 Task: In the Contact  AubreyNelson60@iCloud.com, Log Email with description: 'Sent an email with a proposal to a potential buyer.'; Add date: '30 September, 2023', attach the document: Terms_and_conditions.doc. Logged in from softage.10@softage.net
Action: Mouse moved to (83, 49)
Screenshot: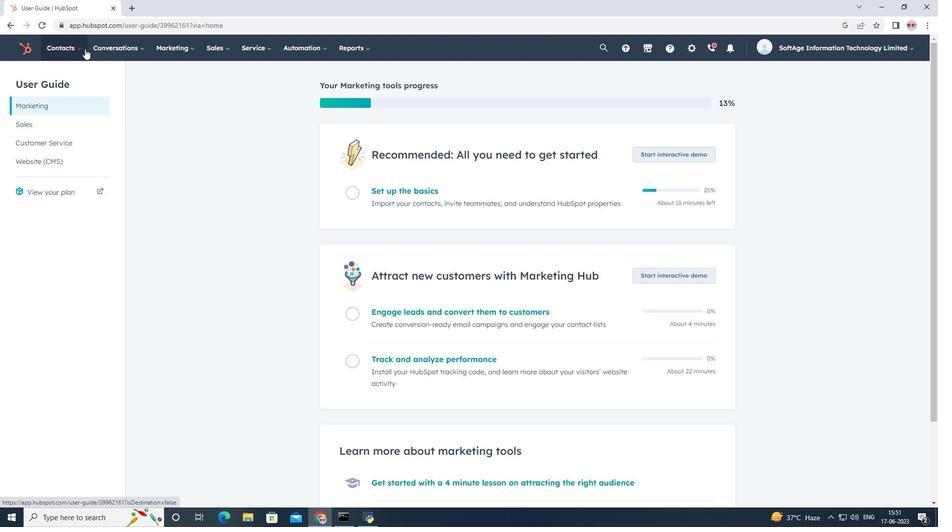 
Action: Mouse pressed left at (83, 49)
Screenshot: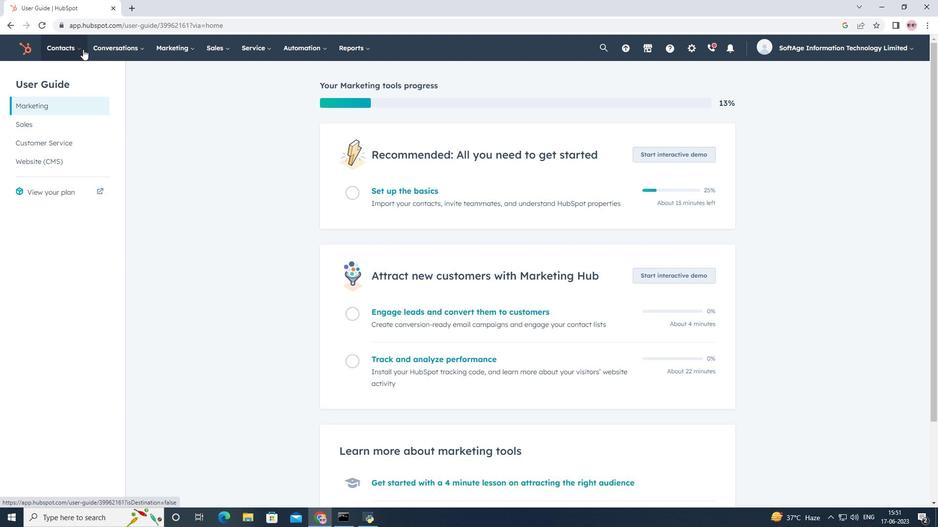 
Action: Mouse moved to (91, 82)
Screenshot: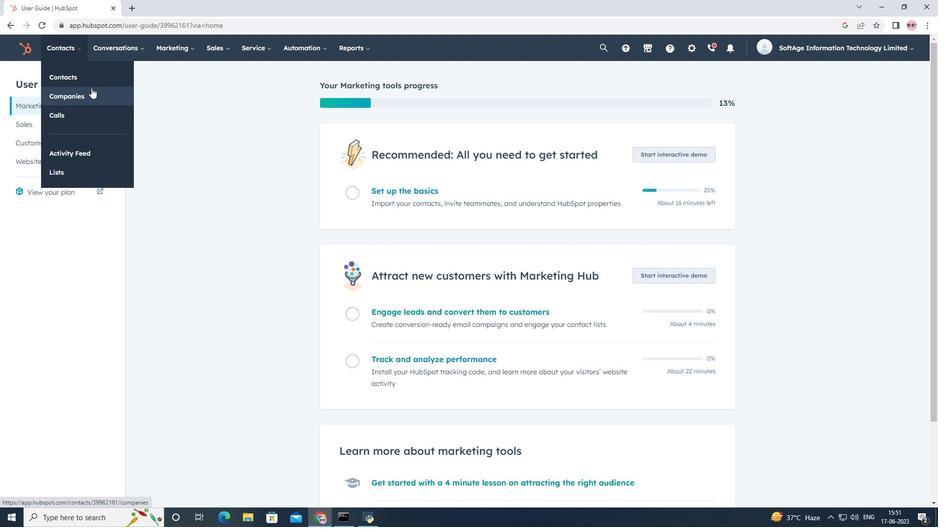 
Action: Mouse pressed left at (91, 82)
Screenshot: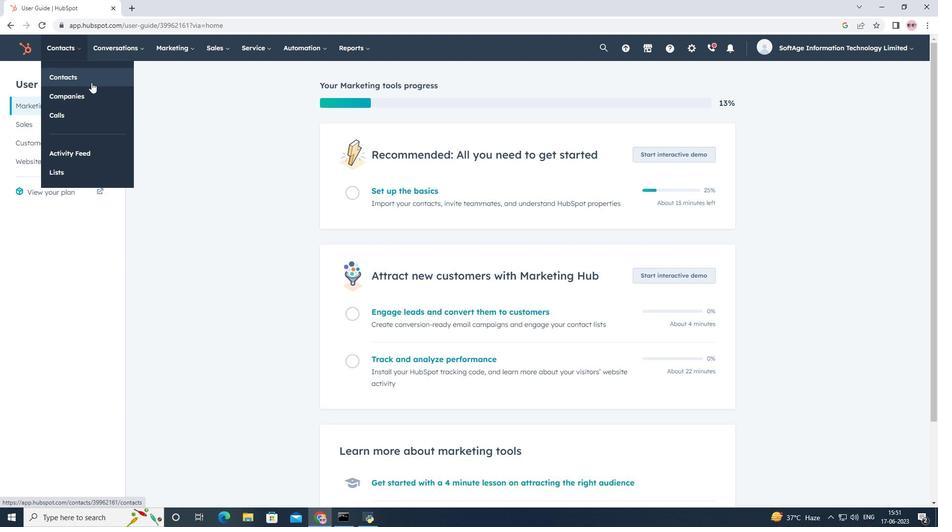 
Action: Mouse moved to (112, 157)
Screenshot: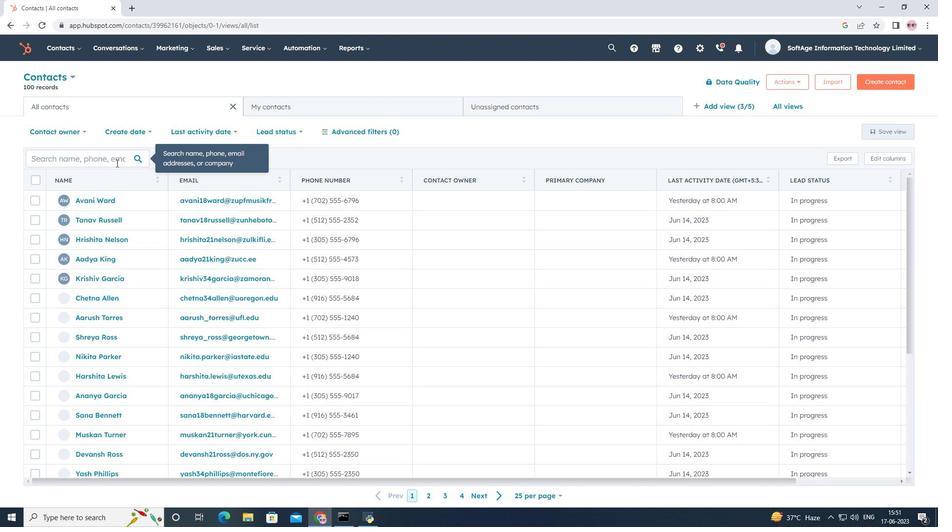 
Action: Mouse pressed left at (112, 157)
Screenshot: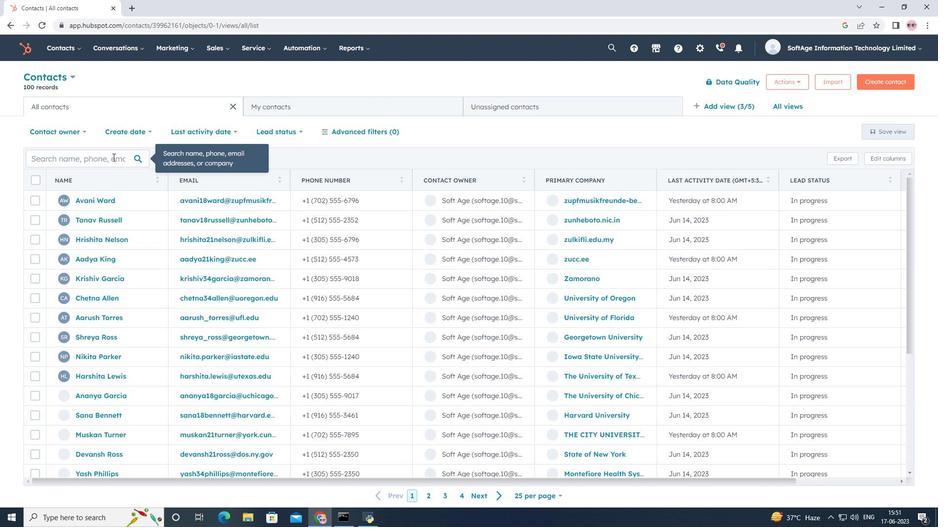 
Action: Key pressed <Key.shift>Aubrey<Key.shift>Nelson60<Key.shift><Key.shift>@<Key.shift>I<Key.backspace>i<Key.shift>Cloud.com
Screenshot: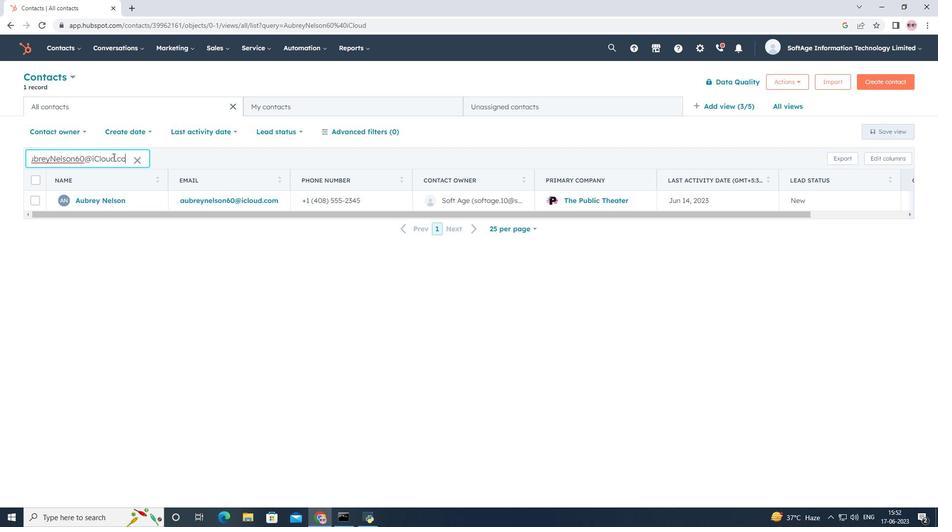 
Action: Mouse moved to (100, 203)
Screenshot: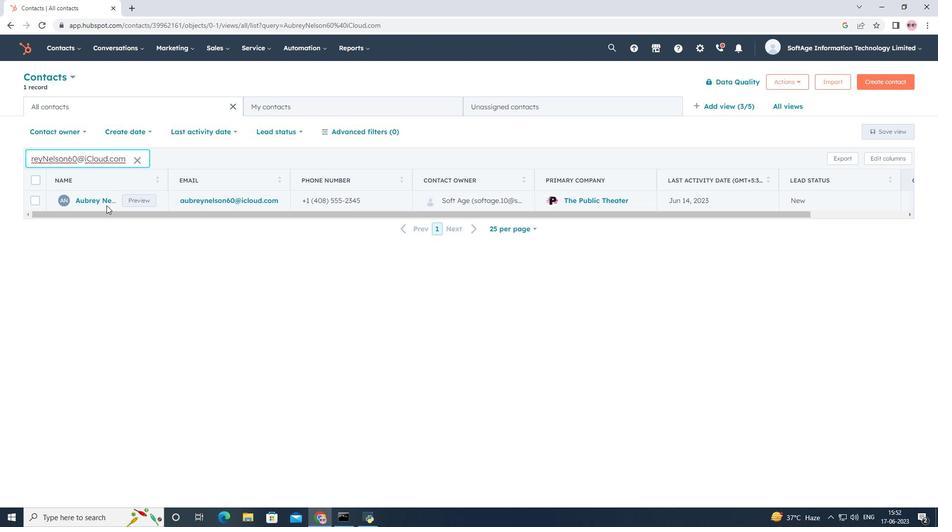 
Action: Mouse pressed left at (100, 203)
Screenshot: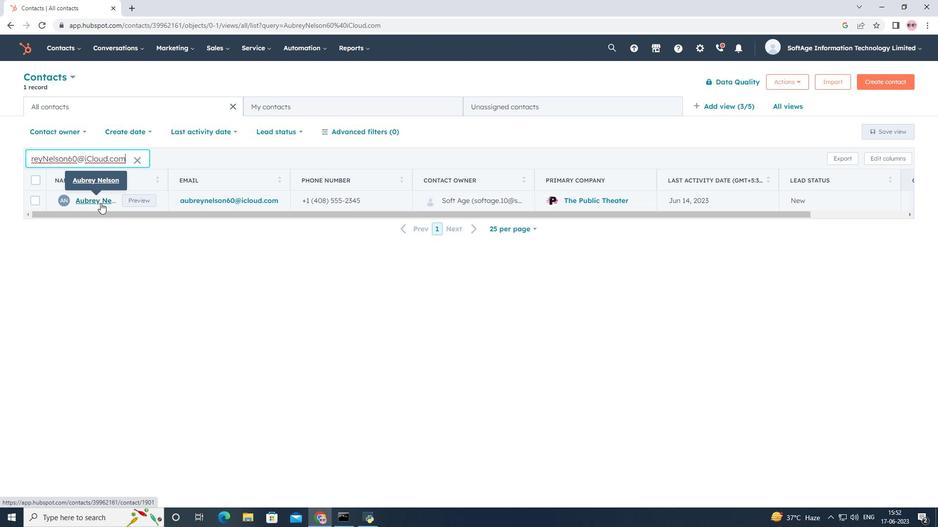 
Action: Mouse moved to (192, 163)
Screenshot: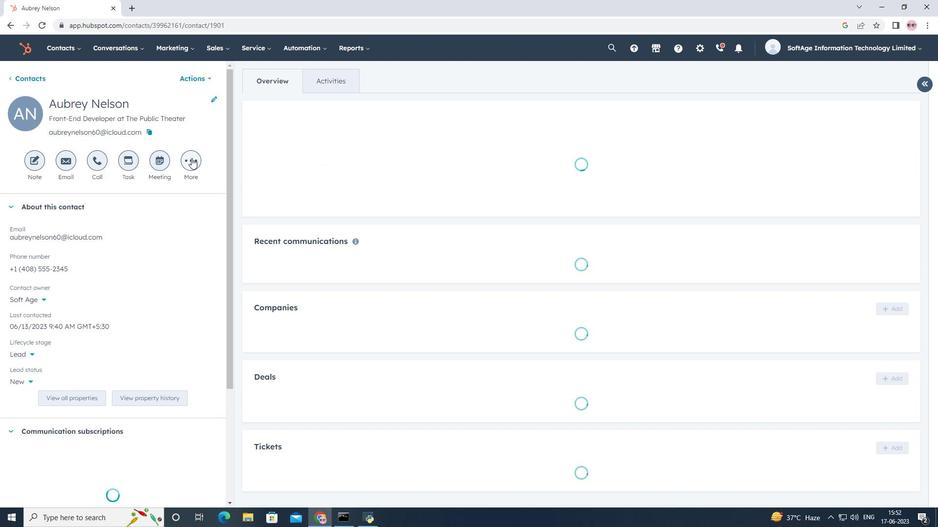 
Action: Mouse pressed left at (192, 163)
Screenshot: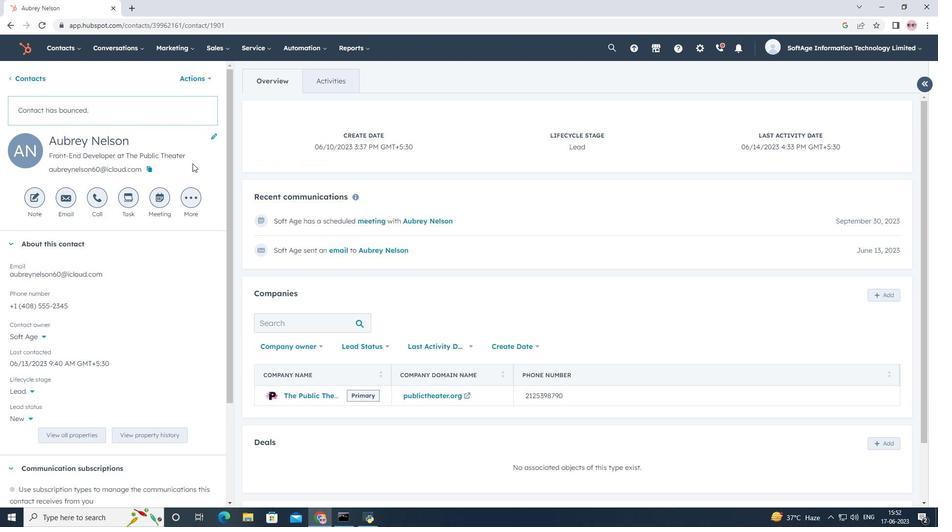 
Action: Mouse moved to (194, 195)
Screenshot: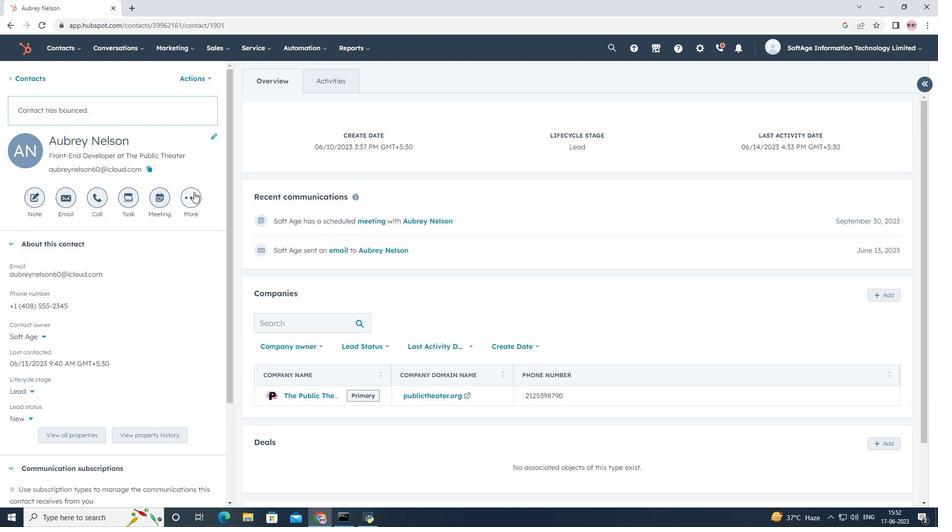 
Action: Mouse pressed left at (194, 195)
Screenshot: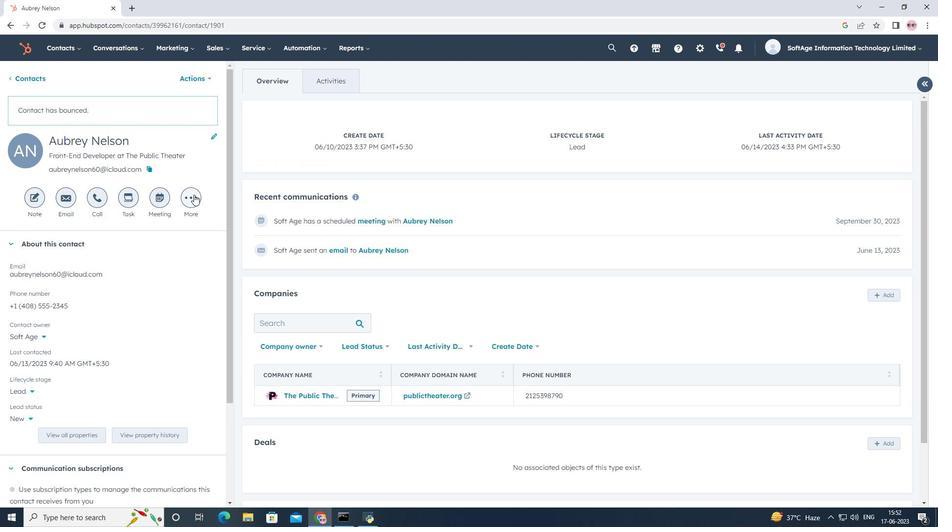 
Action: Mouse moved to (183, 316)
Screenshot: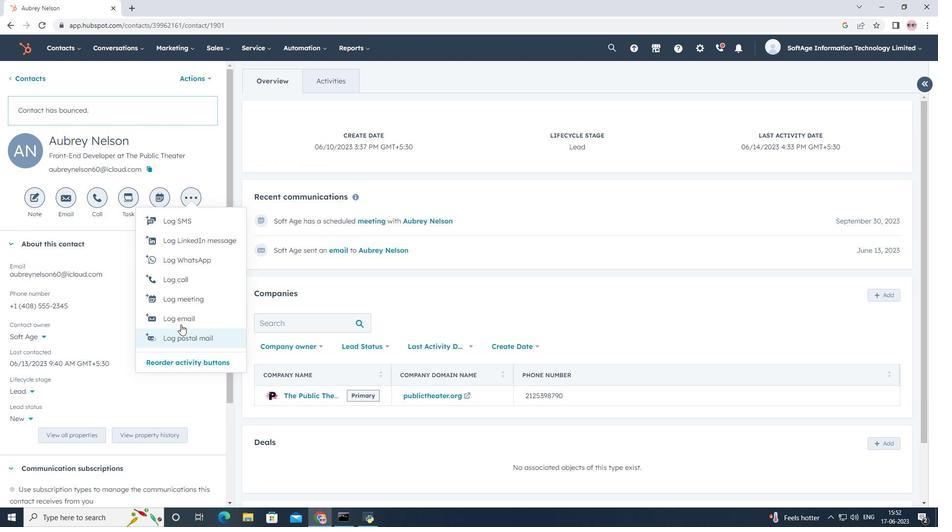 
Action: Mouse pressed left at (183, 316)
Screenshot: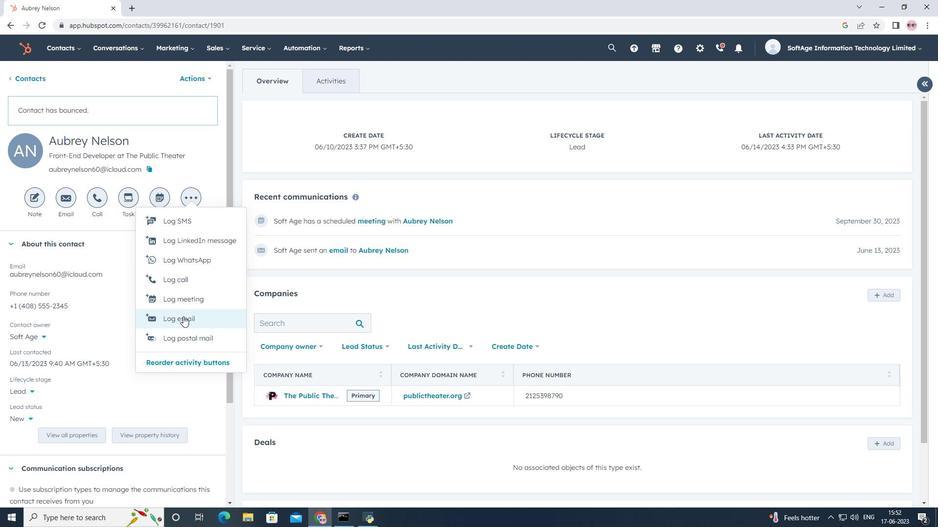 
Action: Mouse moved to (574, 371)
Screenshot: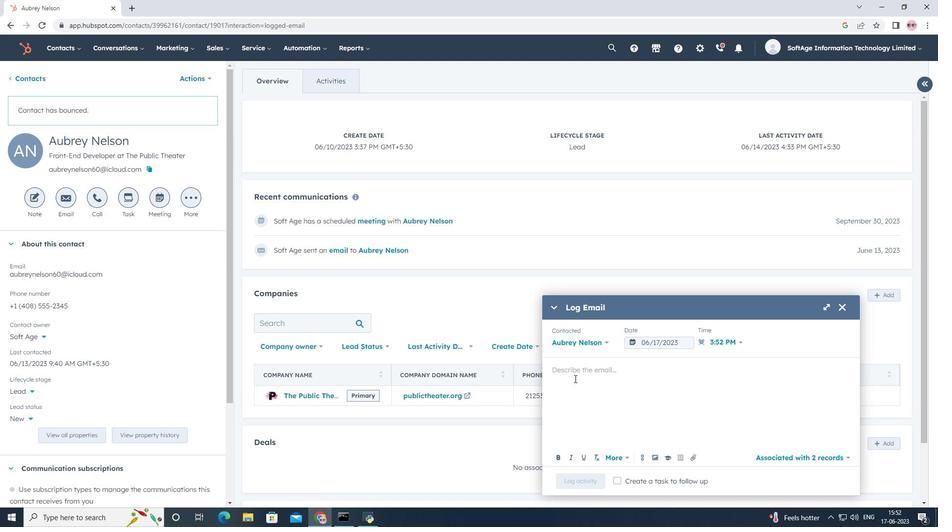 
Action: Mouse pressed left at (574, 371)
Screenshot: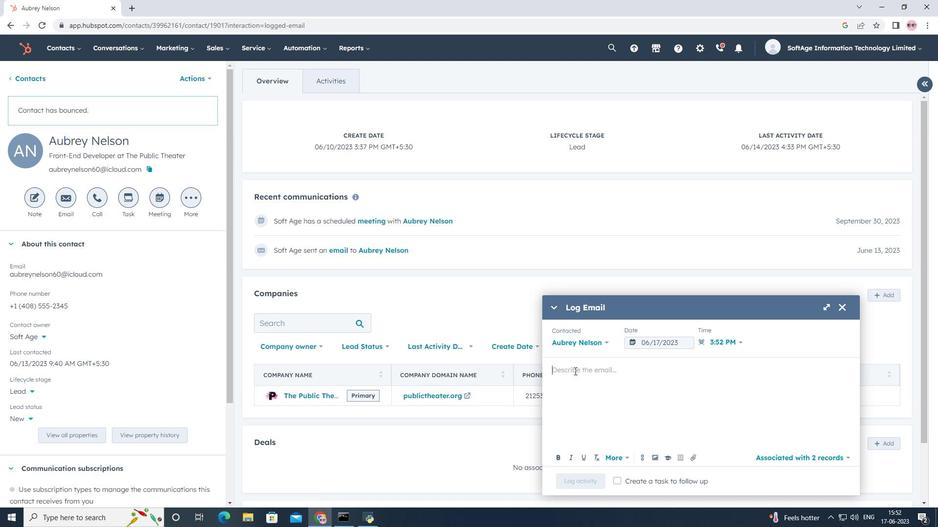 
Action: Key pressed <Key.shift><Key.shift>Sent<Key.space>an<Key.space><Key.shift><Key.shift><Key.shift>E<Key.backspace>email<Key.space>with<Key.space>a<Key.space>proposal<Key.space>to<Key.space>a<Key.space>potential<Key.space>buyer.
Screenshot: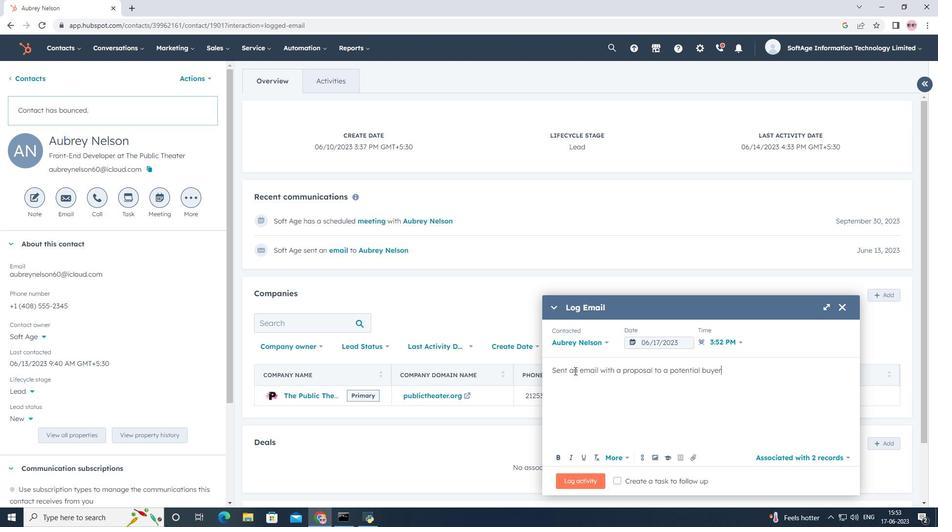 
Action: Mouse moved to (659, 345)
Screenshot: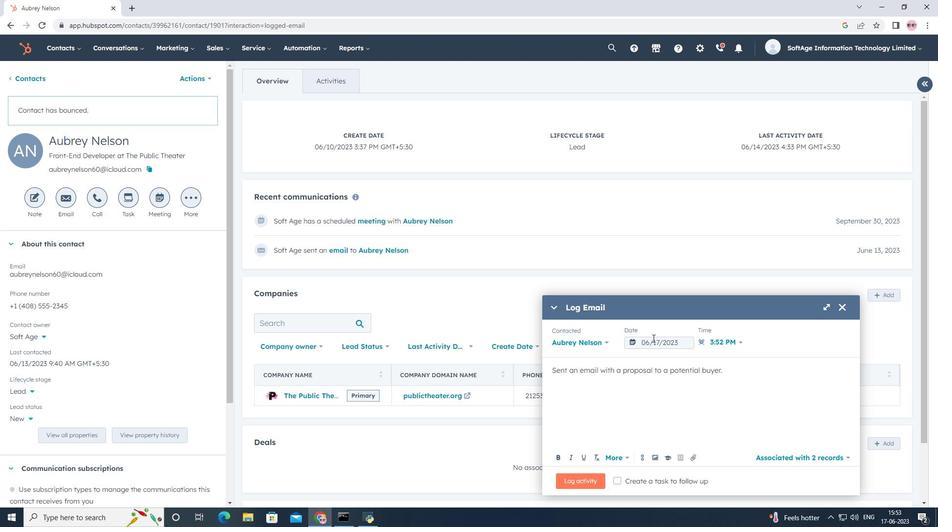 
Action: Mouse pressed left at (659, 345)
Screenshot: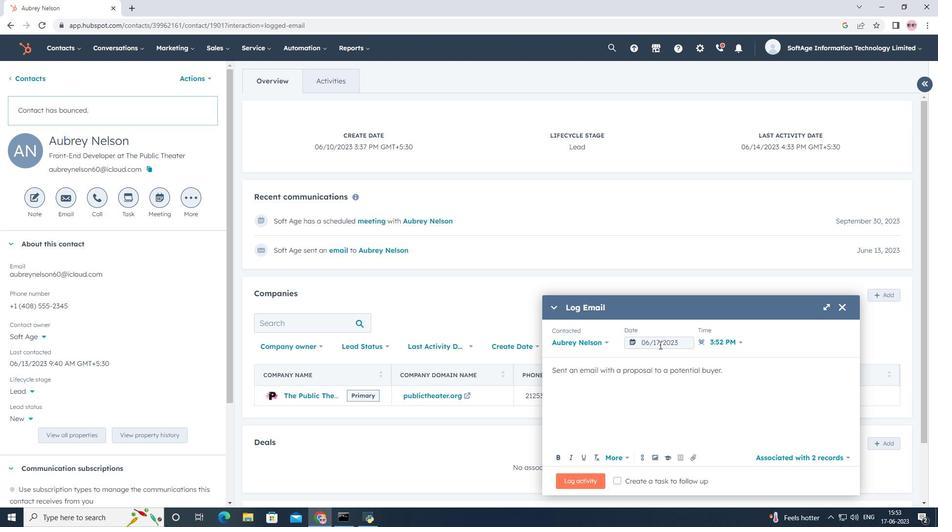 
Action: Mouse moved to (754, 189)
Screenshot: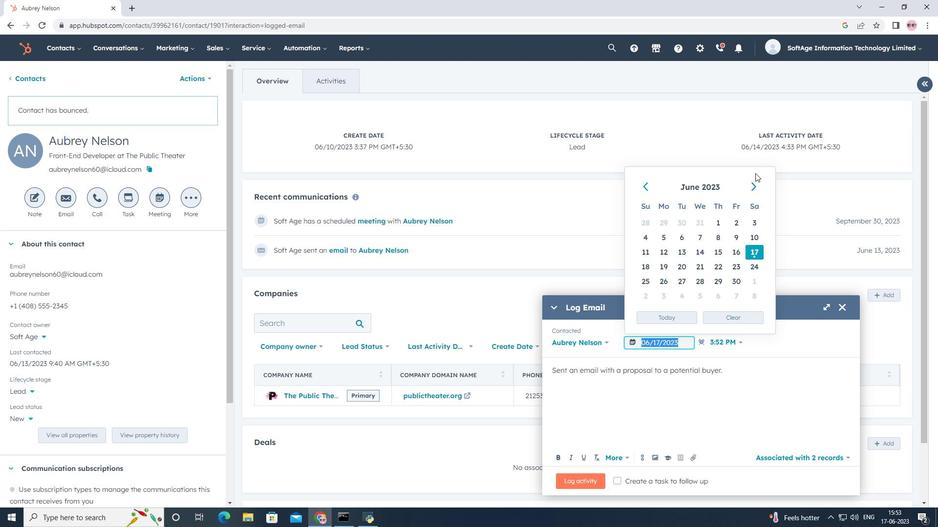 
Action: Mouse pressed left at (754, 189)
Screenshot: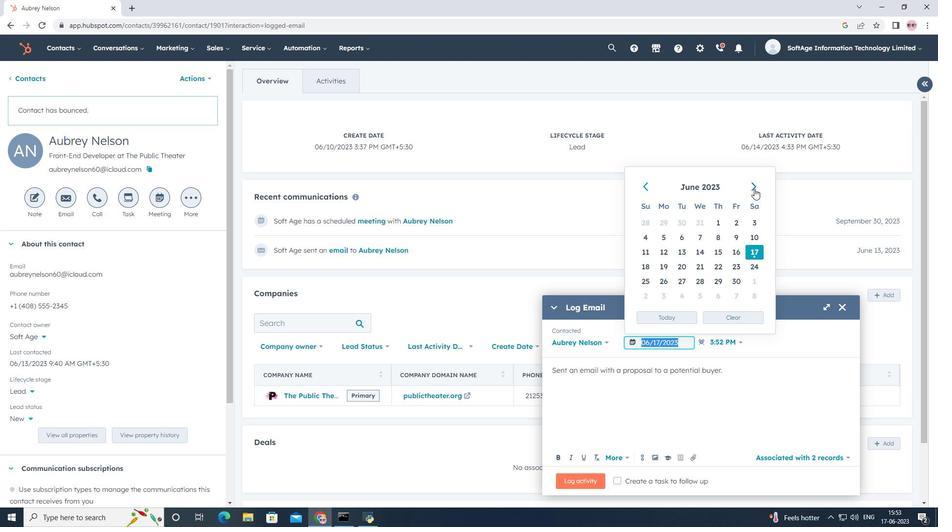 
Action: Mouse pressed left at (754, 189)
Screenshot: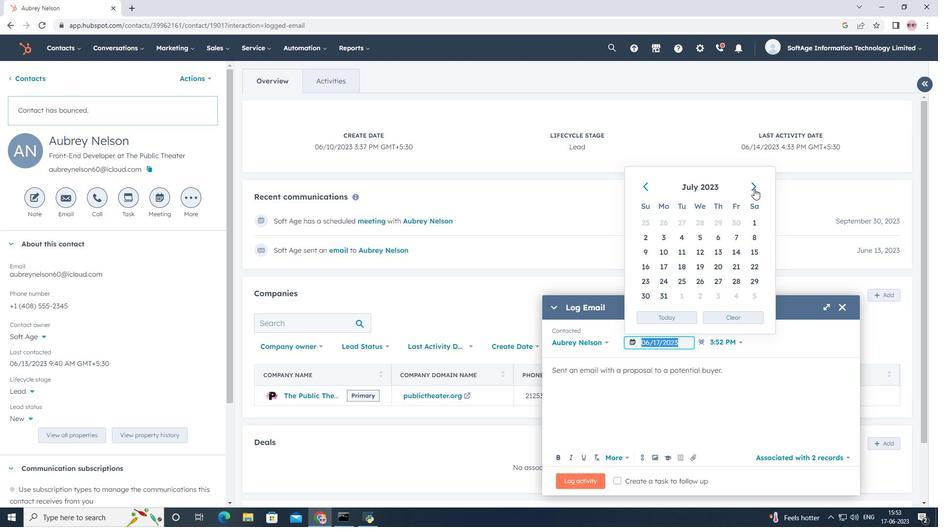 
Action: Mouse pressed left at (754, 189)
Screenshot: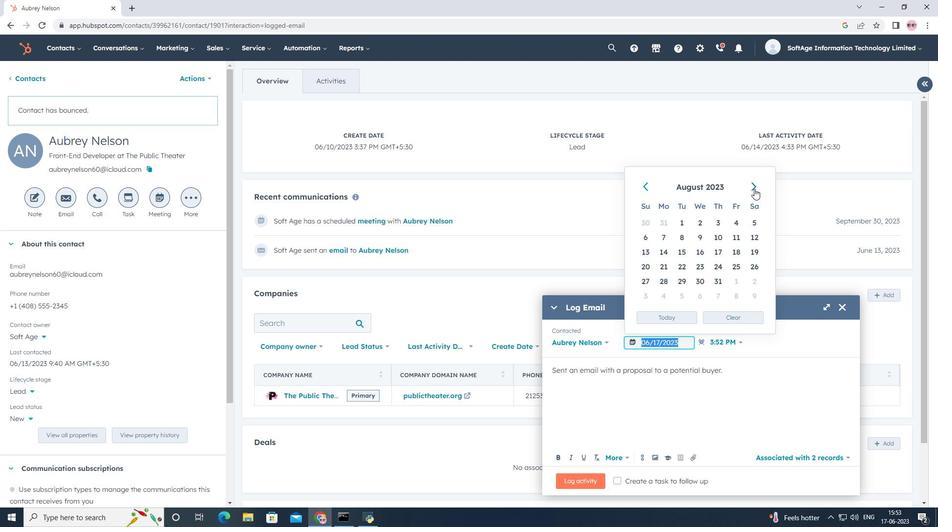
Action: Mouse moved to (751, 280)
Screenshot: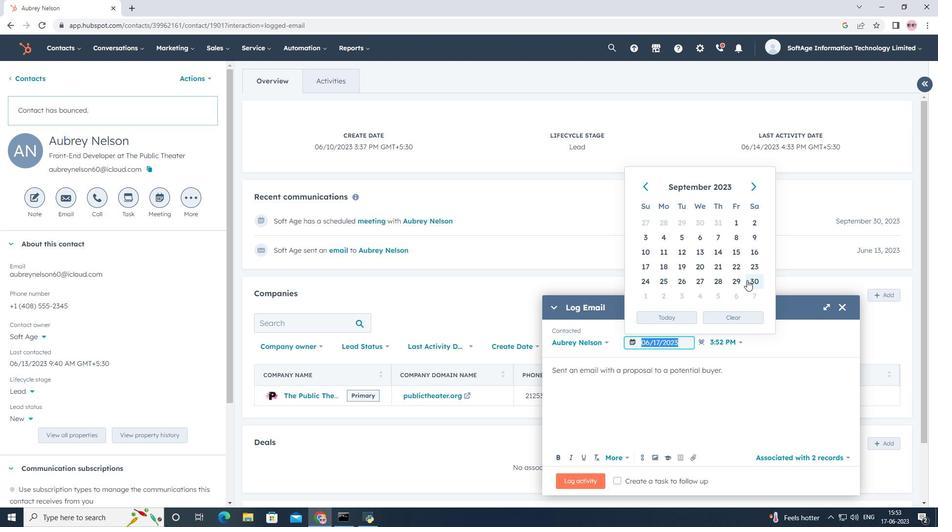 
Action: Mouse pressed left at (751, 280)
Screenshot: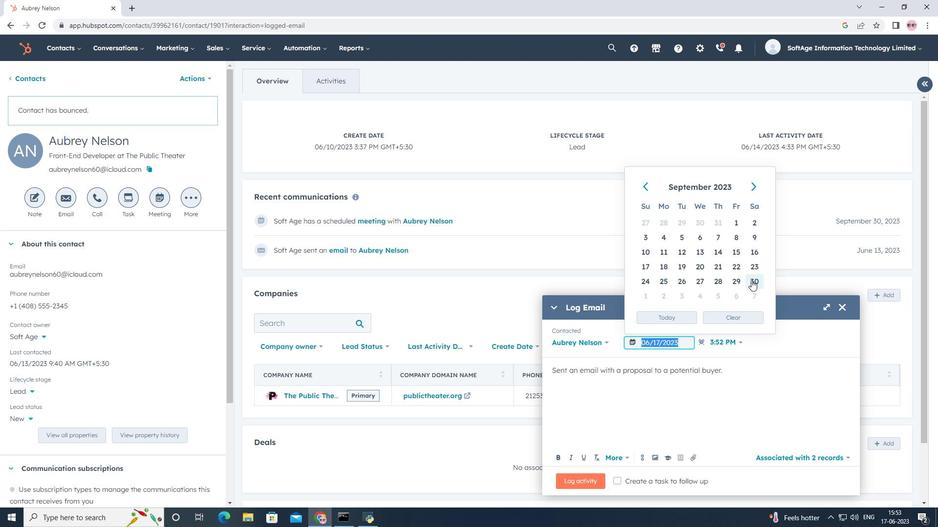 
Action: Mouse moved to (695, 457)
Screenshot: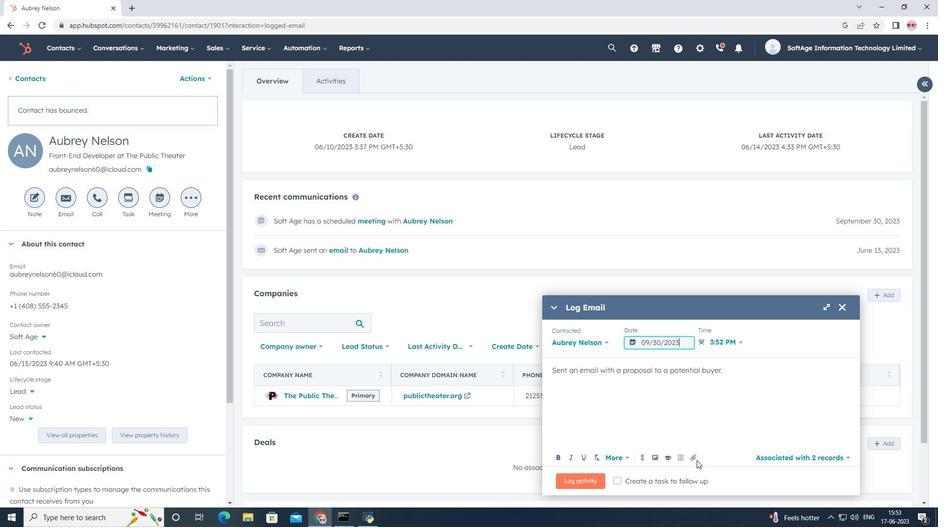 
Action: Mouse pressed left at (695, 457)
Screenshot: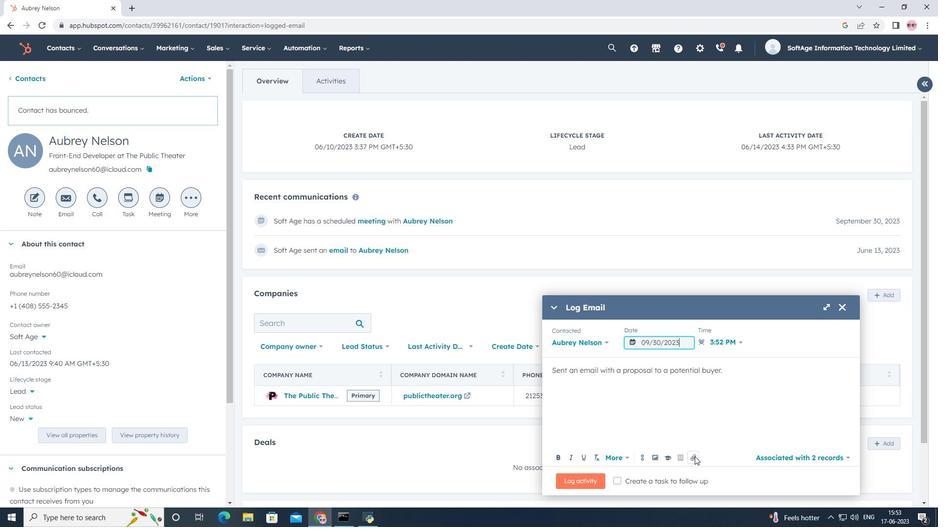 
Action: Mouse moved to (686, 429)
Screenshot: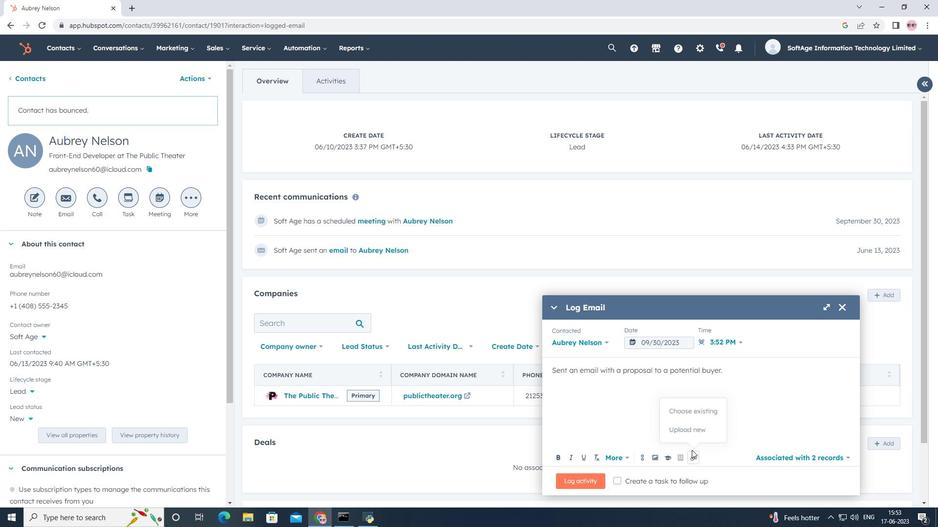 
Action: Mouse pressed left at (686, 429)
Screenshot: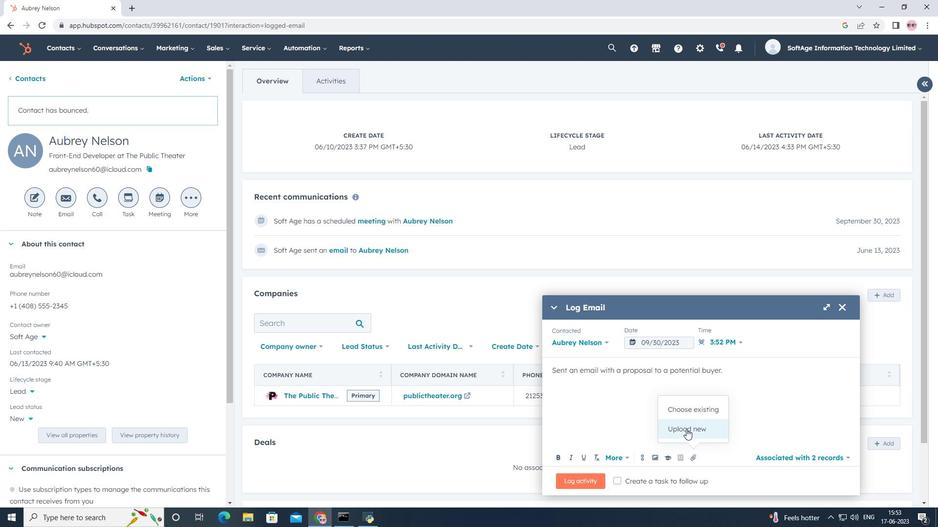 
Action: Mouse moved to (202, 88)
Screenshot: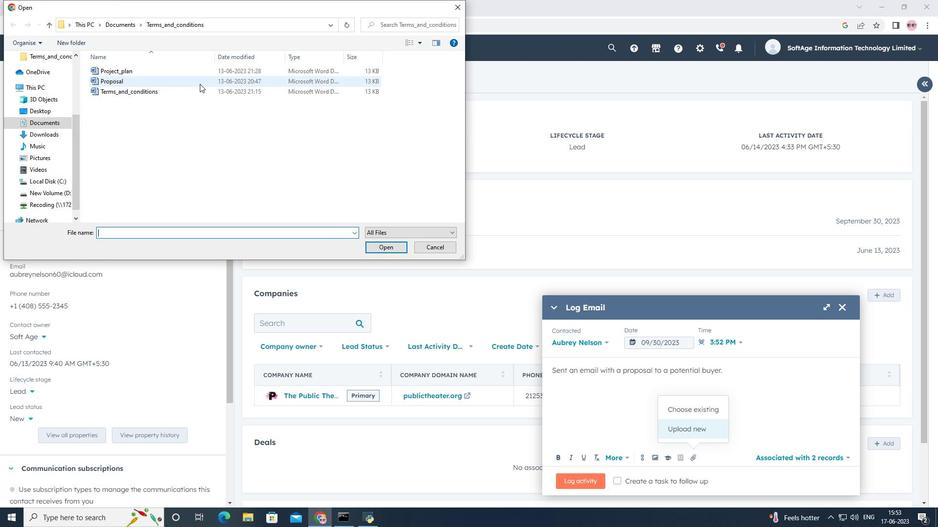 
Action: Mouse pressed left at (202, 88)
Screenshot: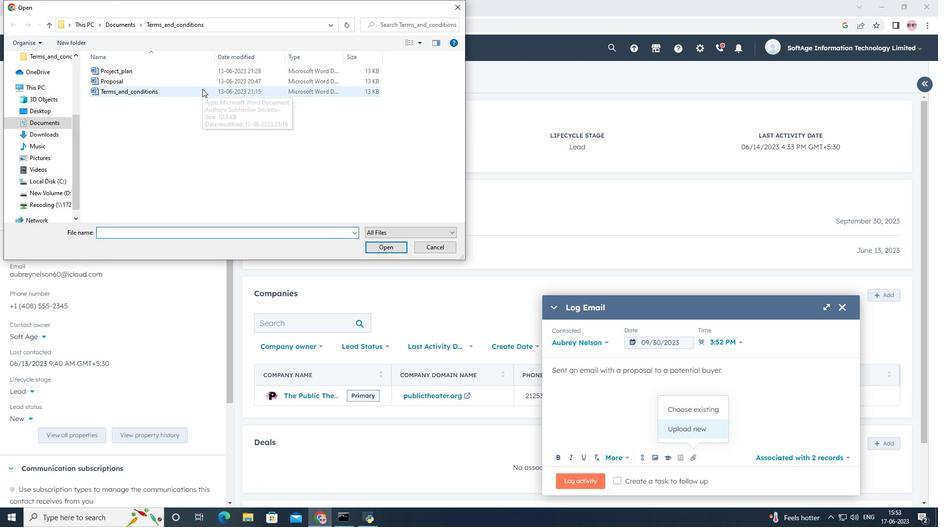 
Action: Mouse moved to (390, 245)
Screenshot: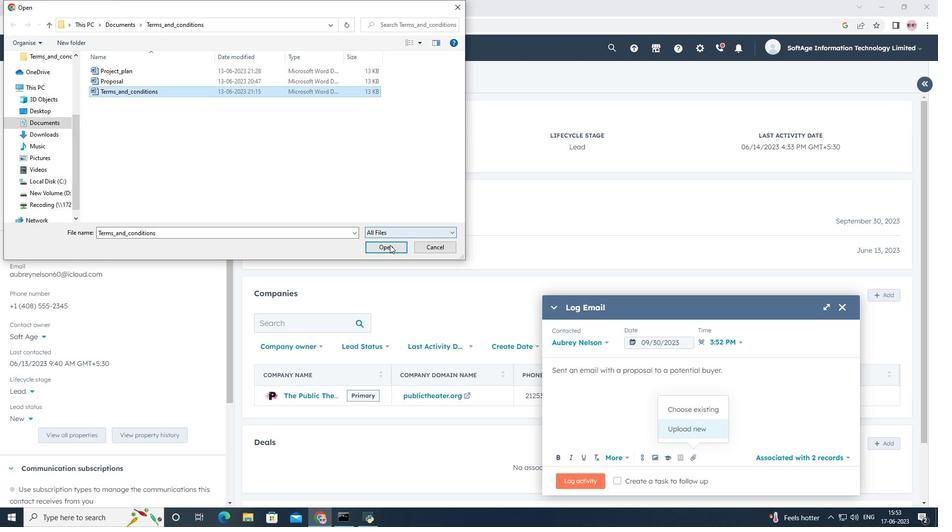 
Action: Mouse pressed left at (390, 245)
Screenshot: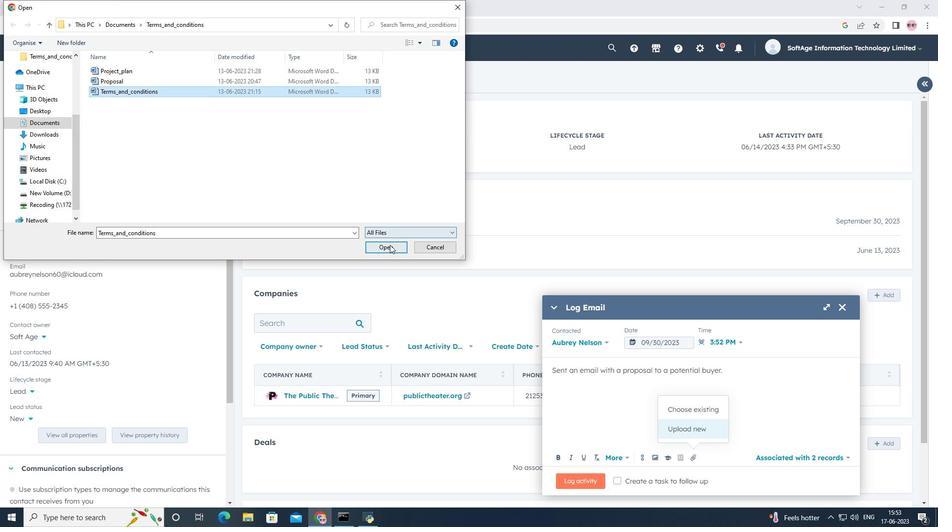 
Action: Mouse moved to (595, 483)
Screenshot: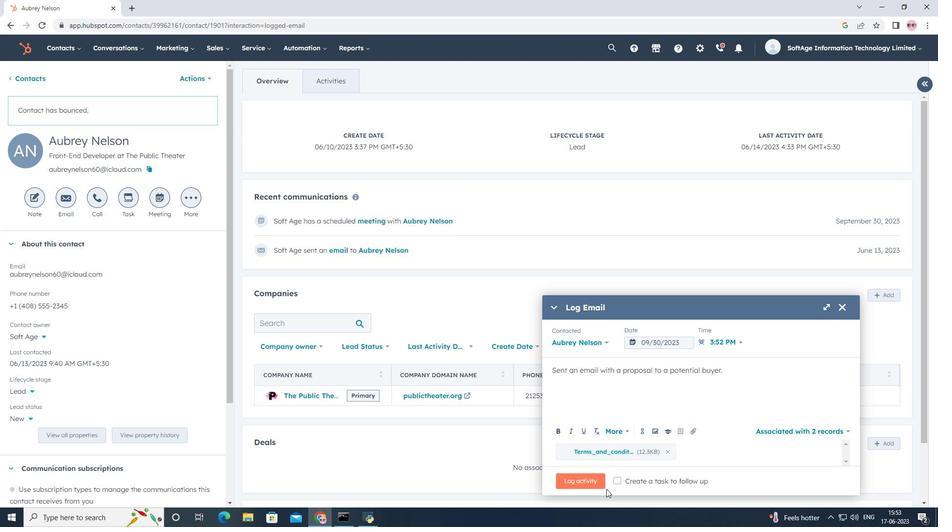 
Action: Mouse pressed left at (595, 483)
Screenshot: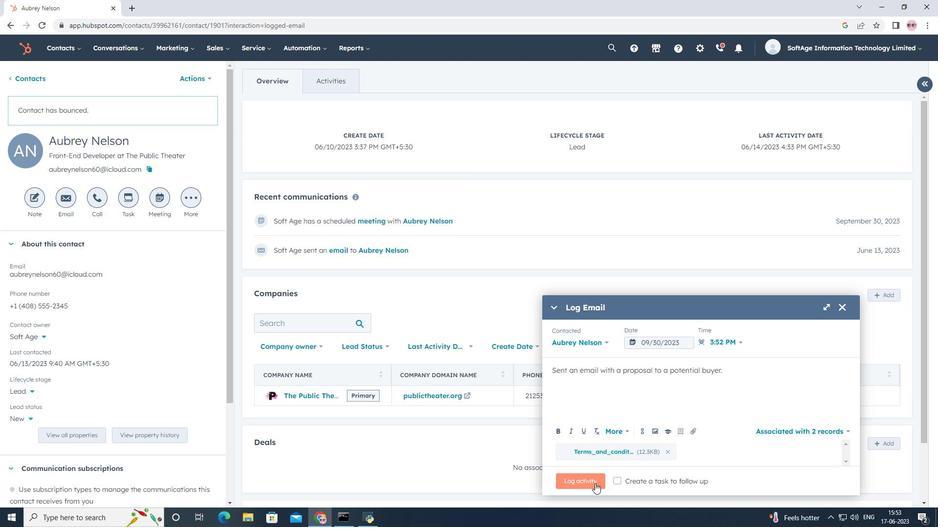 
